 Task: Open a blank google sheet and write heading  Financial Planner. Add Dates in a column and its values below  'Jan 23, Feb 23, Mar 23, Apr 23 & may23. 'Add Income in next column and its values below  $3,000, $3,200, $3,100, $3,300 & $3,500. Add Expenses in next column and its values below  $2,000, $2,300, $2,200, $2,500 & $2,800. Add savings in next column and its values below $500, $600, $500, $700 & $700. Add Investment in next column and its values below  $500, $700, $800, $900 & $1000. Add Net Saving in next column and its values below  $1000, $1200, $900, $800 & $700. Save page Attendance Summary Report
Action: Mouse moved to (224, 293)
Screenshot: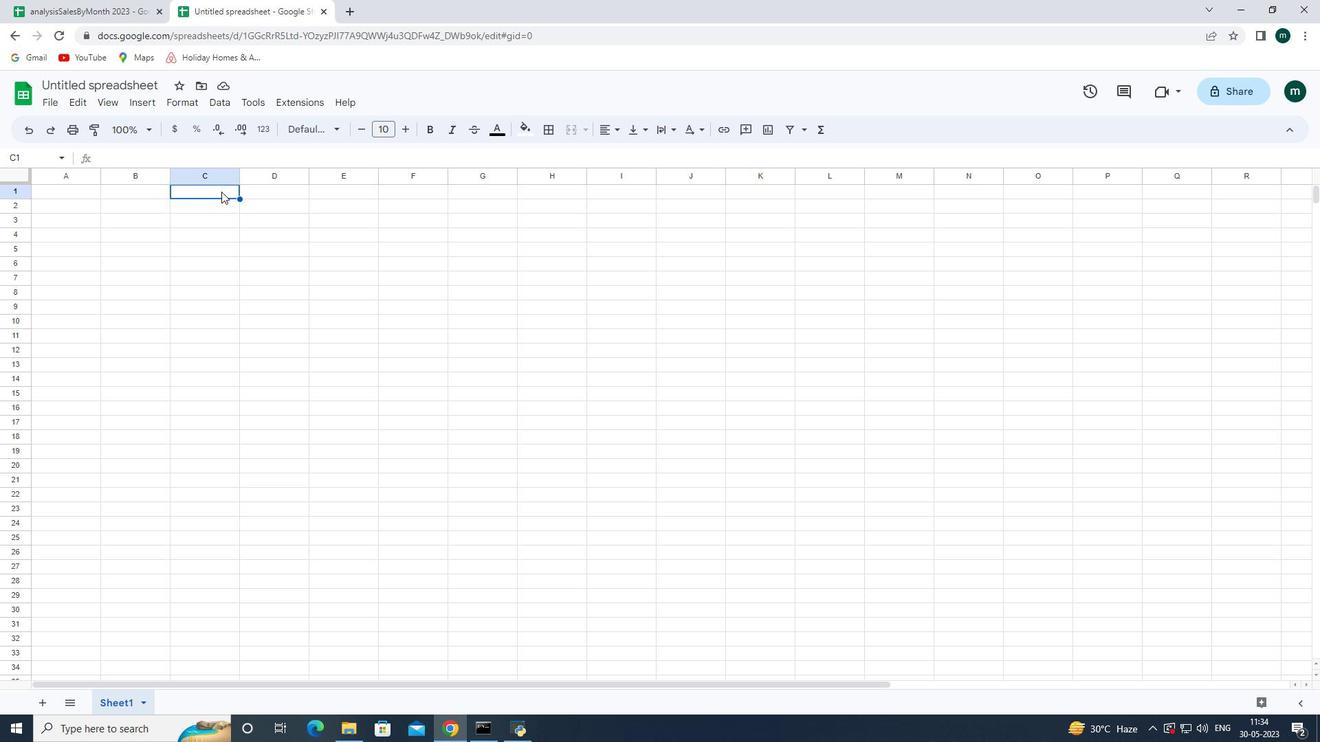 
Action: Key pressed <Key.shift><Key.shift><Key.shift><Key.shift><Key.shift><Key.shift><Key.shift><Key.shift><Key.shift><Key.shift><Key.shift><Key.shift><Key.shift><Key.shift><Key.shift><Key.shift><Key.shift><Key.shift><Key.shift><Key.shift><Key.shift><Key.shift><Key.shift><Key.shift><Key.shift><Key.shift><Key.shift><Key.shift><Key.shift><Key.shift><Key.shift><Key.shift><Key.shift><Key.shift><Key.shift><Key.shift><Key.shift><Key.shift><Key.shift><Key.shift><Key.shift><Key.shift><Key.shift><Key.shift><Key.shift><Key.shift><Key.shift><Key.shift><Key.shift><Key.shift><Key.shift><Key.shift><Key.shift><Key.shift><Key.shift><Key.shift><Key.shift><Key.shift><Key.shift><Key.shift><Key.shift><Key.shift><Key.shift><Key.shift><Key.shift><Key.shift><Key.shift><Key.shift><Key.shift><Key.shift><Key.shift><Key.shift><Key.shift><Key.shift><Key.shift><Key.shift><Key.shift><Key.shift><Key.shift><Key.shift><Key.shift><Key.shift><Key.shift><Key.shift><Key.shift><Key.shift><Key.shift><Key.shift><Key.shift><Key.shift><Key.shift><Key.shift><Key.shift><Key.shift><Key.shift><Key.shift><Key.shift><Key.shift><Key.shift><Key.shift><Key.shift><Key.shift><Key.shift><Key.shift><Key.shift><Key.shift><Key.shift><Key.shift><Key.shift>Finan<Key.shift><Key.shift>cial<Key.space><Key.shift><Key.shift><Key.shift>Planner<Key.enter><Key.up>
Screenshot: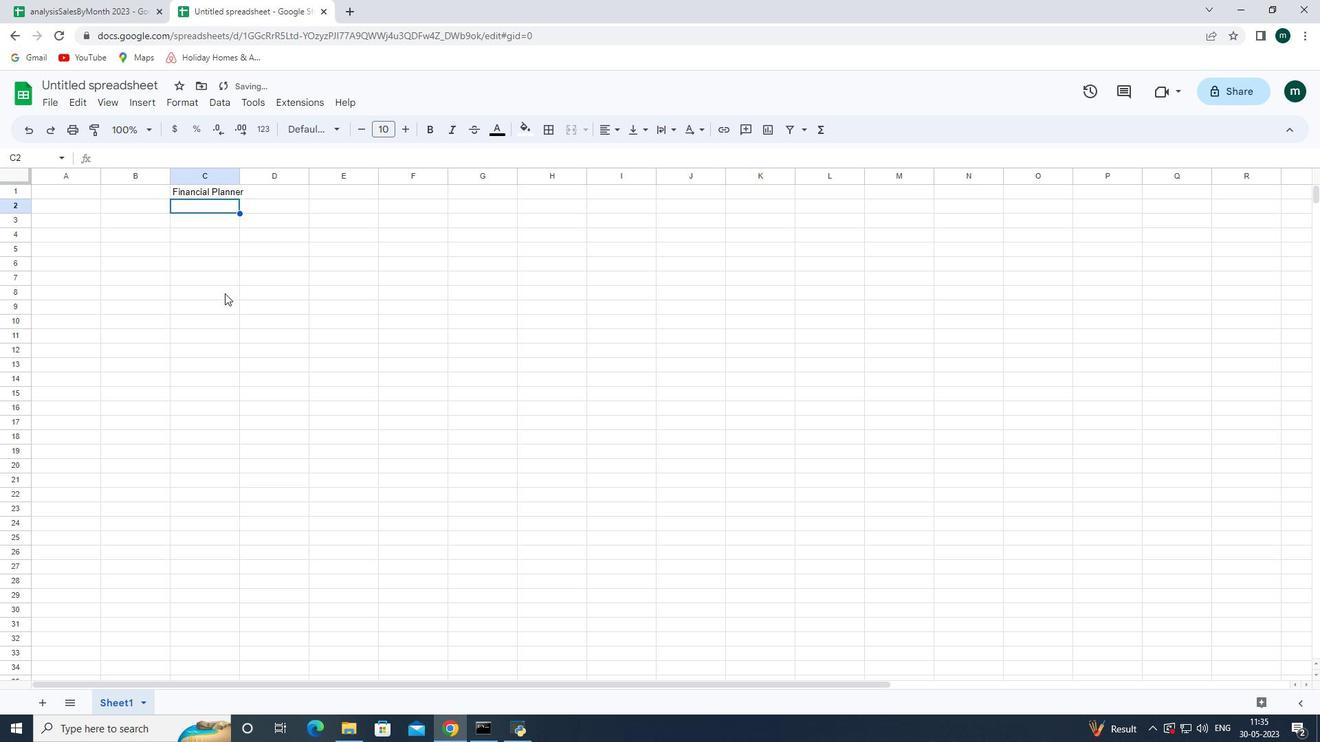 
Action: Mouse moved to (237, 173)
Screenshot: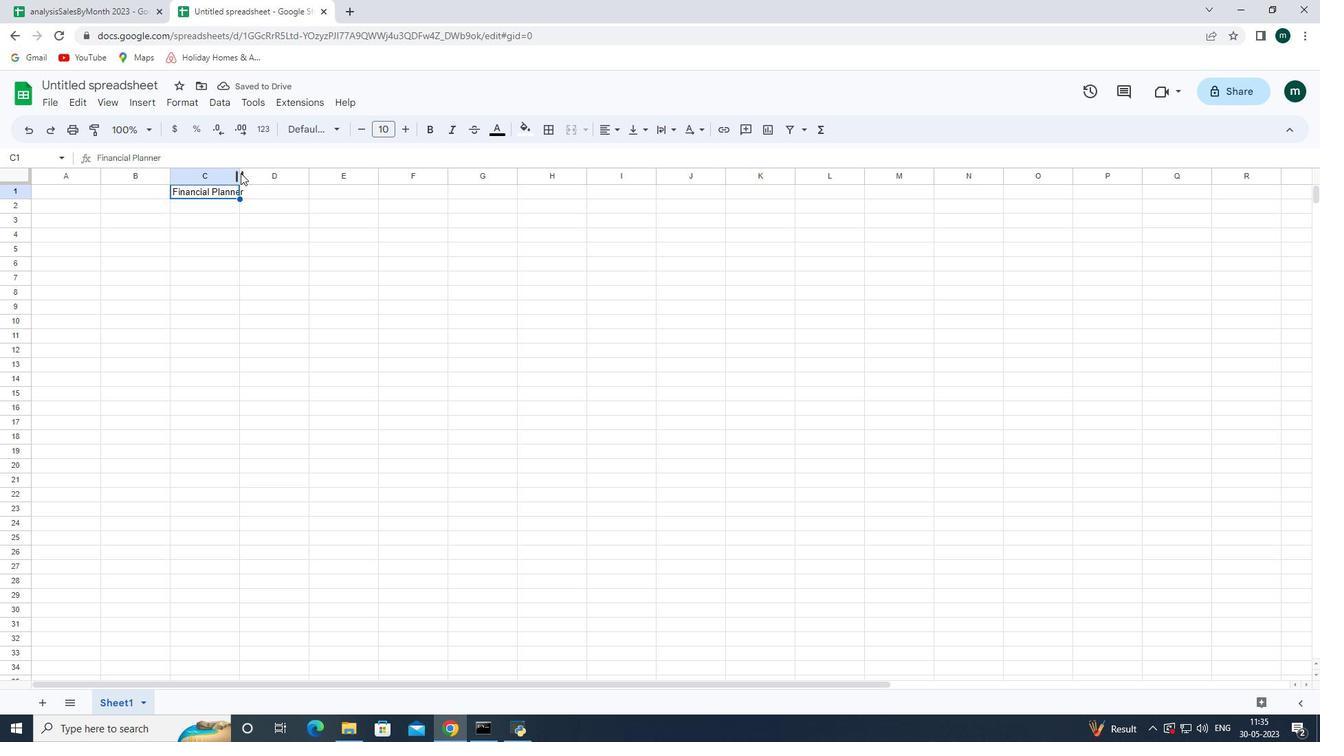 
Action: Mouse pressed left at (237, 173)
Screenshot: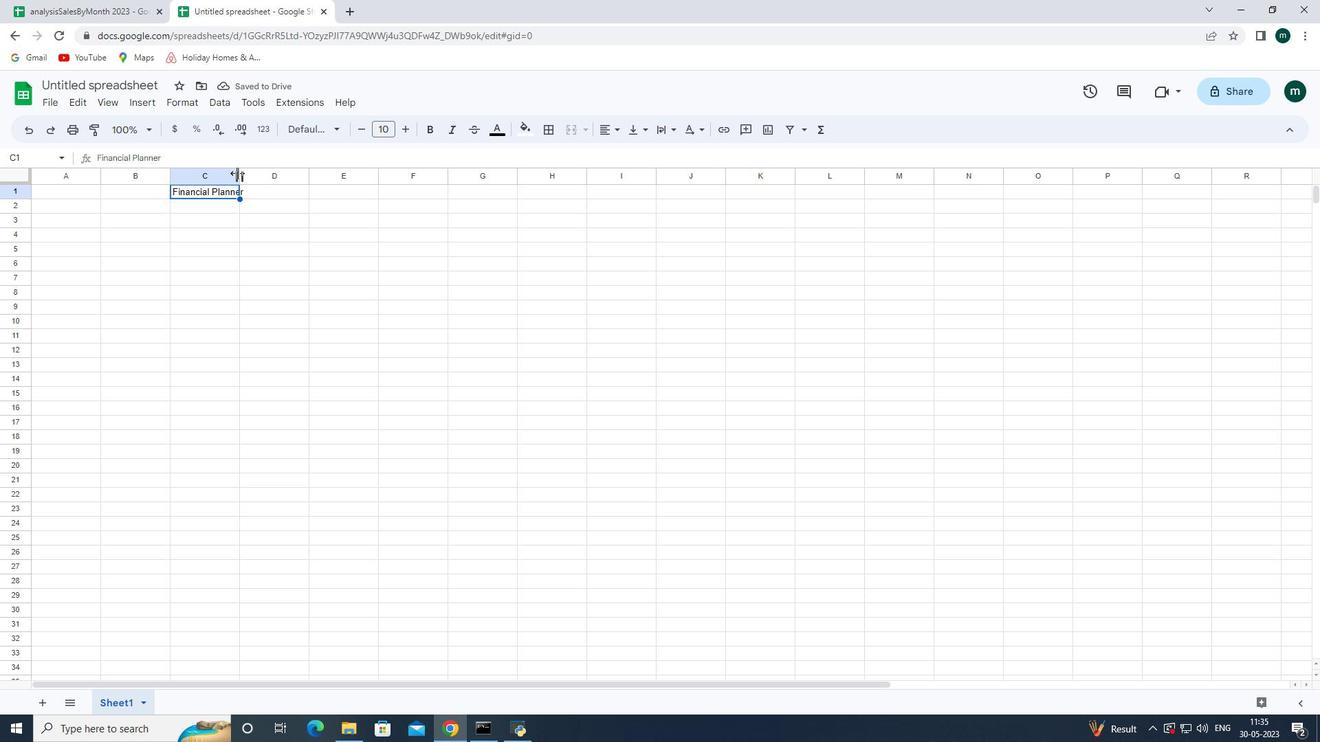 
Action: Mouse pressed left at (237, 173)
Screenshot: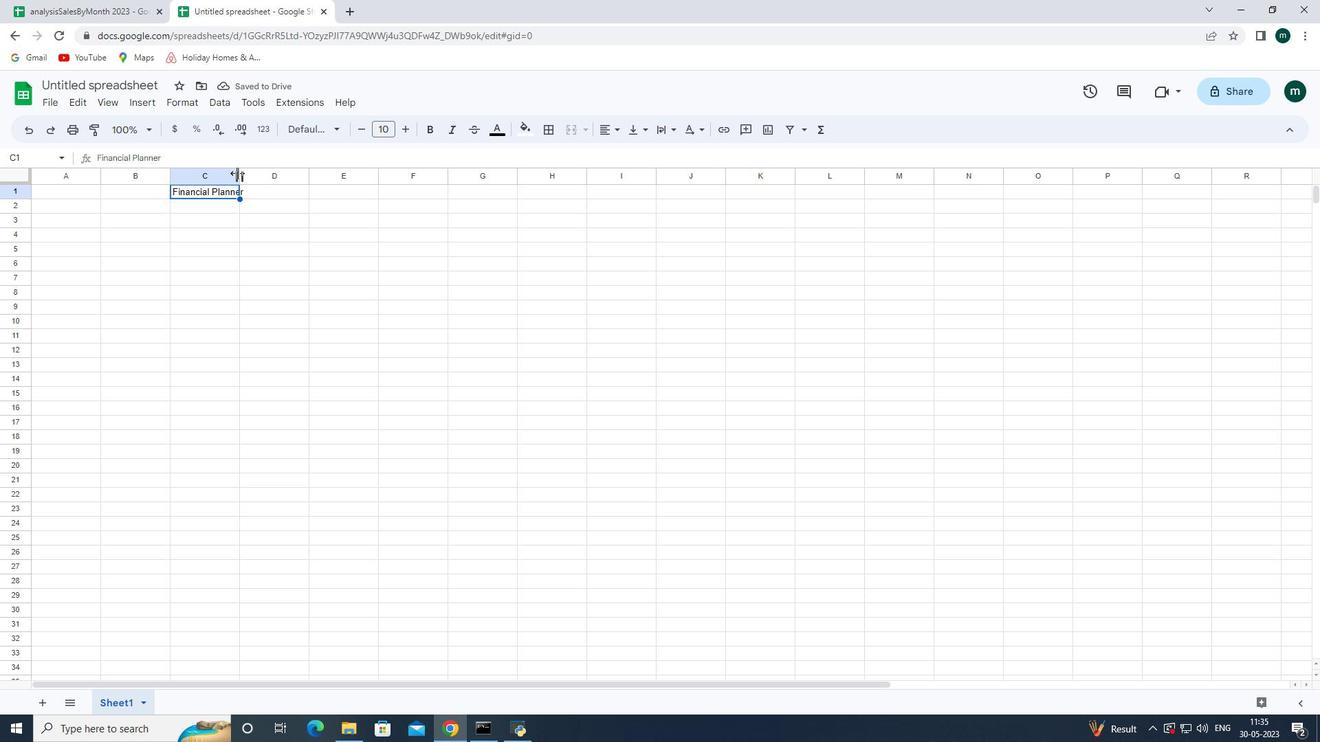
Action: Mouse moved to (145, 206)
Screenshot: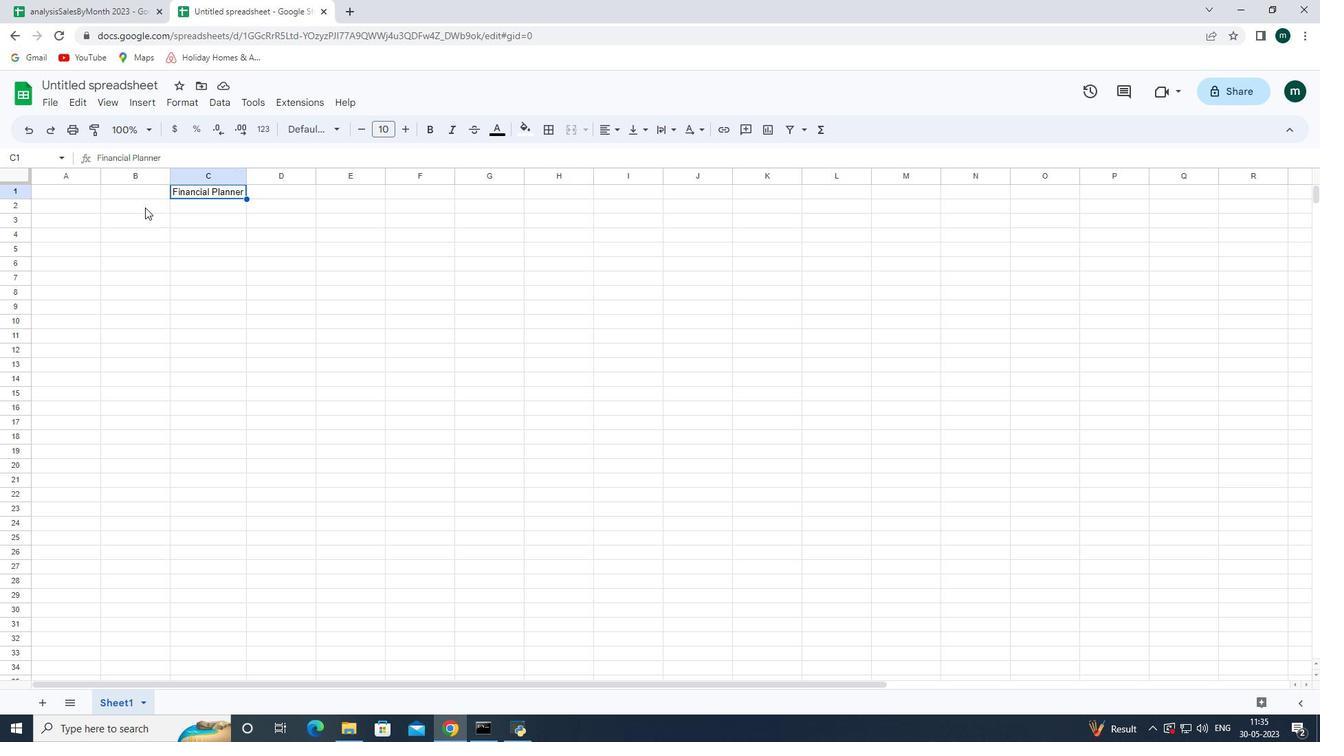 
Action: Mouse pressed left at (145, 206)
Screenshot: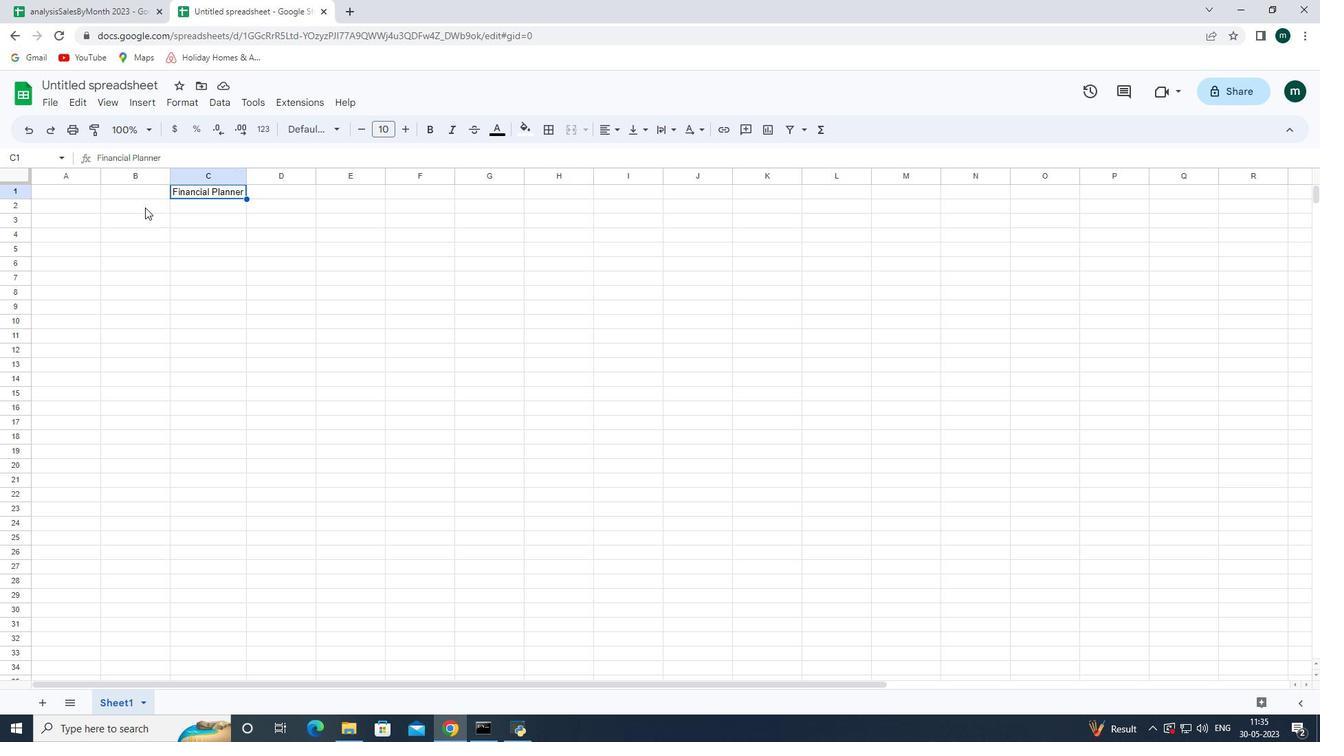 
Action: Mouse moved to (53, 204)
Screenshot: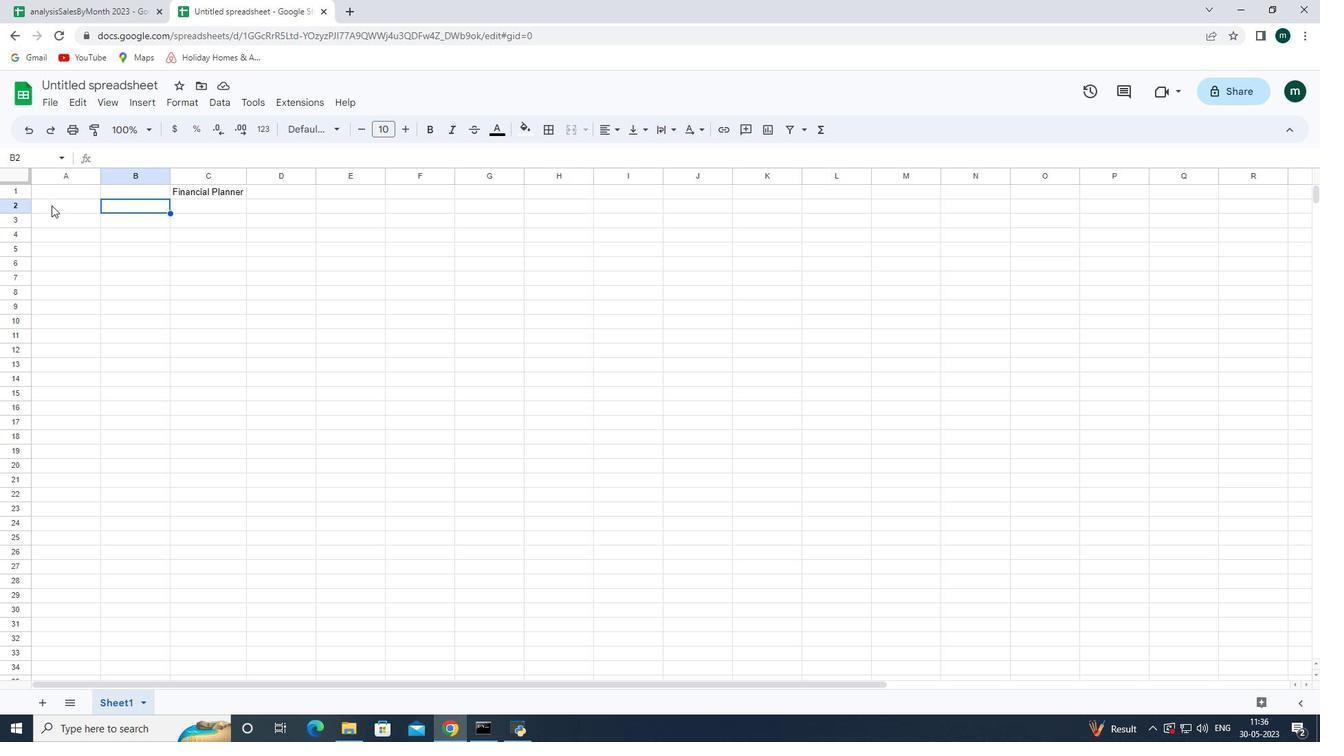 
Action: Mouse pressed left at (53, 204)
Screenshot: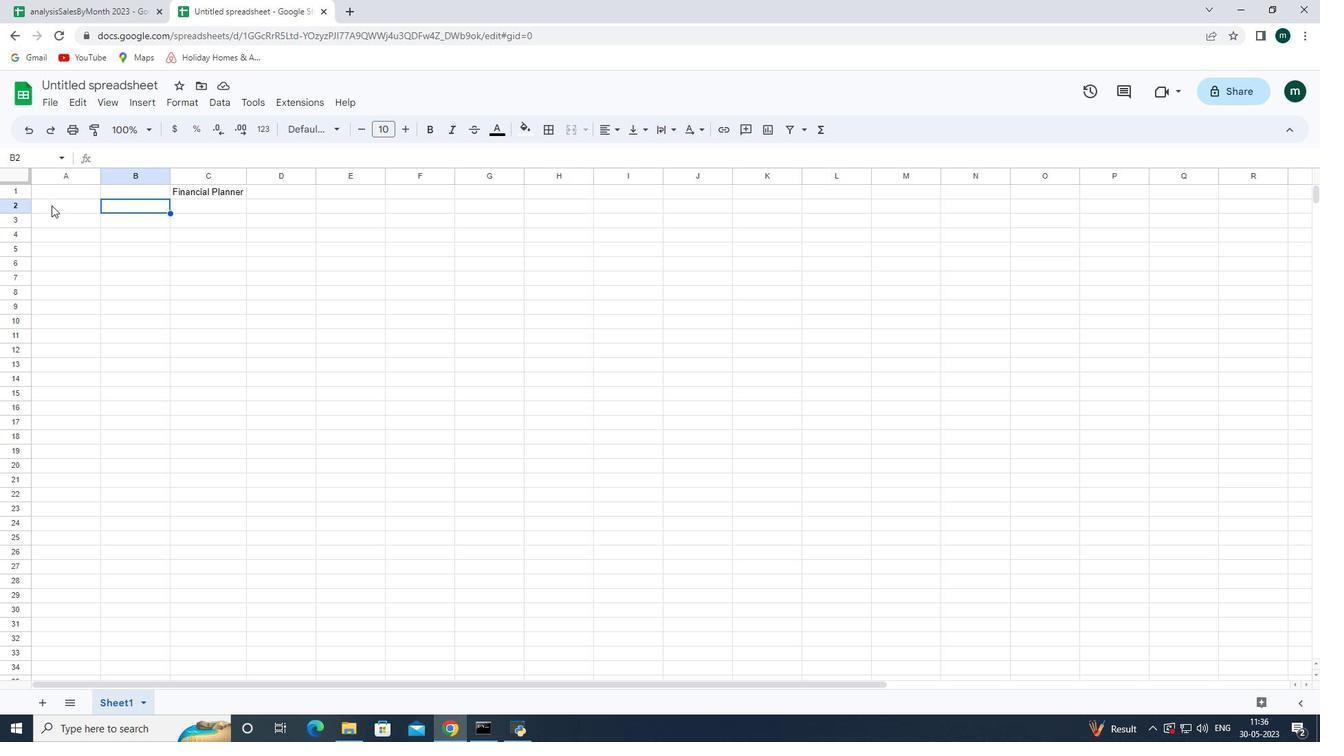 
Action: Mouse moved to (53, 204)
Screenshot: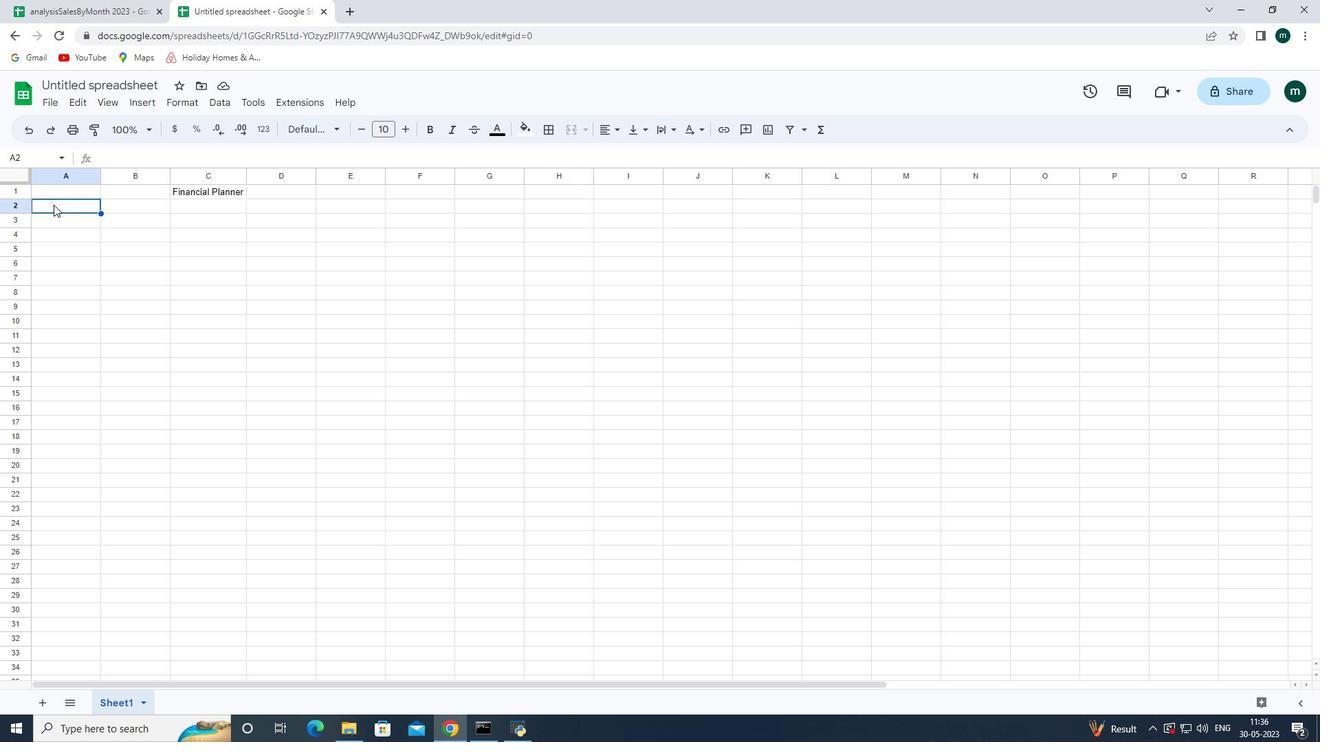 
Action: Key pressed <Key.shift><Key.shift><Key.shift><Key.shift>Dates<Key.enter><Key.shift_r><Key.shift_r><Key.shift_r><Key.shift_r><Key.shift_r><Key.shift_r><Key.shift_r>Jan<Key.space>23<Key.enter><Key.shift><Key.shift><Key.shift><Key.shift><Key.shift><Key.shift><Key.shift><Key.shift><Key.shift><Key.shift><Key.shift><Key.shift>FE<Key.backspace>b<Key.backspace>eb<Key.space>23<Key.enter><Key.shift_r>Mar<Key.space>23<Key.enter><Key.shift><Key.shift><Key.shift><Key.shift><Key.shift><Key.shift><Key.shift><Key.shift><Key.shift><Key.shift><Key.shift><Key.shift><Key.shift><Key.shift><Key.shift><Key.shift><Key.shift><Key.shift><Key.shift><Key.shift><Key.shift><Key.shift><Key.shift><Key.shift><Key.shift><Key.shift><Key.shift><Key.shift><Key.shift><Key.shift><Key.shift><Key.shift><Key.shift><Key.shift><Key.shift><Key.shift><Key.shift><Key.shift><Key.shift><Key.shift><Key.shift><Key.shift><Key.shift><Key.shift><Key.shift><Key.shift><Key.shift><Key.shift><Key.shift>N<Key.backspace><Key.shift><Key.shift><Key.shift><Key.shift><Key.shift><Key.shift><Key.shift><Key.shift><Key.shift><Key.shift><Key.shift><Key.shift><Key.shift><Key.shift><Key.shift><Key.shift><Key.shift><Key.shift><Key.shift><Key.shift><Key.shift><Key.shift><Key.shift><Key.shift><Key.shift><Key.shift>Apr<Key.space>2<Key.enter><Key.up><Key.enter><Key.backspace><Key.backspace><Key.backspace><Key.backspace><Key.backspace><Key.backspace><Key.backspace><Key.backspace><Key.shift><Key.shift><Key.shift><Key.shift><Key.shift><Key.shift><Key.shift><Key.shift><Key.shift><Key.shift><Key.shift><Key.shift><Key.shift><Key.shift><Key.shift><Key.shift><Key.shift><Key.shift><Key.shift><Key.shift><Key.shift><Key.shift><Key.shift><Key.shift><Key.shift><Key.shift><Key.shift><Key.shift><Key.shift><Key.shift><Key.shift><Key.shift><Key.shift><Key.shift><Key.shift><Key.shift><Key.shift><Key.shift><Key.shift><Key.shift><Key.shift><Key.shift><Key.shift><Key.shift><Key.shift><Key.shift><Key.shift><Key.shift><Key.shift><Key.shift><Key.shift><Key.shift><Key.shift><Key.shift><Key.shift><Key.shift><Key.shift><Key.shift><Key.shift><Key.shift><Key.shift><Key.shift><Key.shift><Key.shift><Key.shift><Key.shift><Key.shift><Key.shift><Key.shift><Key.shift><Key.shift><Key.shift><Key.shift><Key.shift><Key.shift><Key.shift><Key.shift><Key.shift><Key.shift><Key.shift><Key.shift><Key.shift><Key.shift><Key.shift><Key.shift><Key.shift><Key.shift><Key.shift><Key.shift><Key.shift><Key.shift><Key.shift><Key.shift><Key.shift><Key.shift><Key.shift><Key.shift><Key.shift><Key.shift><Key.shift><Key.shift><Key.shift><Key.shift><Key.shift><Key.shift><Key.shift><Key.shift><Key.shift><Key.shift><Key.shift><Key.shift><Key.shift><Key.shift><Key.shift><Key.shift><Key.shift><Key.shift><Key.shift><Key.shift><Key.shift><Key.shift><Key.shift><Key.shift><Key.shift><Key.shift><Key.shift><Key.shift><Key.shift><Key.shift><Key.shift><Key.shift><Key.shift><Key.shift><Key.shift><Key.shift><Key.shift><Key.shift><Key.shift><Key.shift><Key.shift><Key.shift><Key.shift><Key.shift><Key.shift><Key.shift><Key.shift><Key.shift><Key.shift><Key.shift><Key.shift><Key.shift><Key.shift><Key.shift><Key.shift><Key.shift><Key.shift><Key.shift><Key.shift><Key.shift><Key.shift><Key.shift><Key.shift><Key.shift><Key.shift><Key.shift><Key.shift><Key.shift><Key.shift><Key.shift><Key.shift><Key.shift><Key.shift><Key.shift><Key.shift><Key.shift><Key.shift><Key.shift><Key.shift><Key.shift><Key.shift><Key.shift><Key.shift><Key.shift><Key.shift><Key.shift><Key.shift><Key.shift><Key.shift><Key.shift><Key.shift><Key.shift><Key.shift><Key.shift><Key.shift><Key.shift><Key.shift><Key.shift><Key.shift><Key.shift><Key.shift><Key.shift><Key.shift><Key.shift><Key.shift><Key.shift><Key.shift><Key.shift><Key.shift><Key.shift><Key.shift><Key.shift>Apr<Key.space>23<Key.enter><Key.shift><Key.shift>May<Key.space>23<Key.enter><Key.left><Key.right><Key.up><Key.up><Key.up><Key.up><Key.up><Key.up><Key.shift_r><Key.shift_r>Income<Key.space><Key.enter><Key.down><Key.up><Key.shift><Key.shift><Key.shift><Key.shift><Key.shift><Key.shift><Key.shift><Key.shift><Key.shift><Key.shift>$3,000<Key.enter><Key.shift><Key.shift><Key.shift><Key.shift><Key.shift><Key.shift><Key.shift><Key.shift><Key.shift><Key.shift><Key.shift><Key.shift><Key.shift><Key.shift><Key.shift><Key.shift><Key.shift><Key.shift><Key.shift><Key.shift><Key.shift><Key.shift><Key.shift><Key.shift><Key.shift>$3,200<Key.enter><Key.shift><Key.shift><Key.shift><Key.shift><Key.shift><Key.shift><Key.shift><Key.shift><Key.shift><Key.shift><Key.shift><Key.shift><Key.shift><Key.shift><Key.shift>$3,100<Key.enter><Key.shift><Key.shift><Key.shift><Key.shift><Key.shift><Key.shift><Key.shift><Key.shift><Key.shift><Key.shift><Key.shift><Key.shift><Key.shift>$3,300<Key.enter><Key.shift><Key.shift><Key.shift><Key.shift><Key.shift><Key.shift><Key.shift><Key.shift><Key.shift><Key.shift><Key.shift><Key.shift><Key.shift><Key.shift><Key.shift><Key.shift><Key.shift><Key.shift><Key.shift><Key.shift><Key.shift><Key.shift><Key.shift><Key.shift><Key.shift><Key.shift><Key.shift><Key.shift><Key.shift><Key.shift><Key.shift><Key.shift><Key.shift><Key.shift><Key.shift><Key.shift><Key.shift><Key.shift>$3500<Key.backspace><Key.backspace><Key.backspace>,500<Key.enter><Key.right><Key.up><Key.up><Key.up><Key.up><Key.up><Key.up><Key.shift><Key.shift><Key.shift><Key.shift><Key.shift>Expenses<Key.enter><Key.shift><Key.shift><Key.shift><Key.shift><Key.shift><Key.shift><Key.shift><Key.shift><Key.shift><Key.shift><Key.shift><Key.shift><Key.shift><Key.shift><Key.shift><Key.shift><Key.shift><Key.shift><Key.shift><Key.shift>$2,000<Key.down><Key.up><Key.down><Key.up><Key.down><Key.up><Key.down><Key.up><Key.down><Key.down><Key.up><Key.shift><Key.shift><Key.shift><Key.shift><Key.shift><Key.shift><Key.shift><Key.shift><Key.shift><Key.shift><Key.shift><Key.shift><Key.shift><Key.shift><Key.shift><Key.shift><Key.shift><Key.shift><Key.shift><Key.shift><Key.shift><Key.shift><Key.shift><Key.shift><Key.shift><Key.shift>$2,300<Key.enter><Key.shift><Key.shift><Key.shift><Key.shift><Key.shift><Key.shift><Key.shift><Key.shift><Key.shift><Key.shift><Key.shift><Key.shift><Key.shift><Key.shift><Key.shift><Key.shift>$2,200<Key.enter><Key.shift><Key.shift><Key.shift><Key.shift><Key.shift><Key.shift><Key.shift><Key.shift><Key.shift><Key.shift><Key.shift><Key.shift><Key.shift><Key.shift><Key.shift><Key.shift><Key.shift><Key.shift><Key.shift><Key.shift><Key.shift><Key.shift>$2,500<Key.enter><Key.shift><Key.shift><Key.shift><Key.shift><Key.shift><Key.shift><Key.shift><Key.shift><Key.shift><Key.shift><Key.shift><Key.shift><Key.shift><Key.shift><Key.shift><Key.shift><Key.shift><Key.shift><Key.shift><Key.shift><Key.shift>$2,800<Key.enter><Key.right><Key.up><Key.up><Key.up><Key.up><Key.up><Key.up><Key.shift><Key.shift><Key.shift><Key.shift>Savings<Key.enter><Key.shift><Key.shift><Key.shift><Key.shift><Key.shift><Key.shift><Key.shift><Key.shift><Key.shift><Key.shift><Key.shift><Key.shift><Key.shift><Key.shift><Key.shift><Key.shift><Key.shift><Key.shift><Key.shift><Key.shift><Key.shift><Key.shift><Key.shift><Key.shift>$500<Key.enter><Key.enter><Key.shift><Key.shift><Key.shift><Key.shift><Key.shift><Key.shift><Key.shift><Key.shift>$600<Key.enter><Key.shift><Key.shift><Key.shift><Key.shift><Key.shift><Key.shift><Key.shift><Key.shift><Key.shift><Key.shift><Key.shift><Key.shift><Key.shift><Key.shift><Key.shift><Key.shift><Key.shift><Key.shift><Key.shift><Key.shift><Key.shift><Key.shift><Key.shift><Key.shift><Key.shift><Key.shift><Key.shift><Key.shift><Key.shift><Key.shift><Key.shift><Key.shift><Key.shift><Key.shift><Key.shift><Key.shift><Key.shift><Key.shift>$500<Key.enter><Key.shift><Key.shift><Key.shift><Key.shift><Key.shift><Key.shift><Key.shift><Key.shift><Key.shift>$700<Key.enter><Key.shift><Key.shift><Key.shift><Key.shift><Key.shift><Key.shift><Key.shift><Key.shift><Key.shift><Key.shift><Key.shift><Key.shift><Key.shift>$700<Key.enter><Key.right><Key.up><Key.up><Key.up><Key.up><Key.up><Key.up><Key.down><Key.up><Key.down><Key.up><Key.down><Key.up><Key.shift><Key.shift><Key.shift><Key.shift><Key.shift><Key.shift><Key.shift><Key.shift><Key.shift><Key.shift><Key.shift><Key.shift><Key.shift><Key.shift><Key.shift><Key.shift>Investment<Key.space><Key.enter><Key.shift><Key.shift><Key.shift><Key.shift><Key.shift><Key.shift><Key.shift><Key.shift><Key.shift><Key.shift><Key.shift><Key.shift><Key.shift><Key.shift><Key.shift><Key.shift><Key.shift><Key.shift><Key.shift>$500<Key.enter><Key.shift><Key.shift><Key.shift><Key.shift><Key.shift><Key.shift><Key.shift><Key.shift><Key.shift><Key.shift><Key.shift><Key.shift><Key.shift><Key.shift>$700<Key.enter><Key.shift><Key.shift><Key.shift><Key.shift><Key.shift><Key.shift><Key.shift><Key.shift><Key.shift><Key.shift><Key.shift><Key.shift><Key.shift><Key.shift>$800<Key.enter><Key.shift><Key.shift><Key.shift><Key.shift><Key.shift><Key.shift><Key.shift><Key.shift><Key.shift><Key.shift><Key.shift><Key.shift><Key.shift><Key.shift><Key.shift><Key.shift>$900<Key.enter><Key.shift><Key.shift><Key.shift><Key.shift><Key.shift><Key.shift><Key.shift><Key.shift><Key.shift><Key.shift><Key.shift><Key.shift><Key.shift>$1000<Key.enter><Key.right><Key.right><Key.up><Key.left><Key.up><Key.up><Key.up><Key.up><Key.up><Key.shift_r><Key.shift_r>Net<Key.space><Key.shift>Saving<Key.space><Key.enter><Key.shift><Key.shift><Key.shift><Key.shift><Key.shift><Key.shift><Key.shift><Key.shift><Key.shift><Key.shift><Key.shift><Key.shift><Key.shift><Key.shift><Key.shift>$1000<Key.enter><Key.shift><Key.shift><Key.shift><Key.shift><Key.shift><Key.shift><Key.shift><Key.shift><Key.shift><Key.shift><Key.shift><Key.shift><Key.shift><Key.shift><Key.shift><Key.shift><Key.shift><Key.shift><Key.shift>$1200<Key.left><Key.right><Key.down><Key.shift><Key.shift><Key.shift><Key.shift><Key.shift><Key.shift>$900<Key.enter><Key.shift><Key.shift><Key.shift><Key.shift><Key.shift><Key.shift><Key.shift><Key.shift><Key.shift><Key.shift><Key.shift><Key.shift><Key.shift><Key.shift><Key.shift><Key.shift><Key.shift><Key.shift><Key.shift><Key.shift><Key.shift><Key.shift>$800<Key.enter><Key.shift_r><Key.shift_r><Key.shift_r><Key.shift_r><Key.shift_r><Key.shift_r><Key.shift_r><Key.shift_r><Key.shift_r><Key.shift_r><Key.shift><Key.shift><Key.shift><Key.shift><Key.shift><Key.shift><Key.shift><Key.shift><Key.shift><Key.shift><Key.shift><Key.shift><Key.shift><Key.shift><Key.shift><Key.shift><Key.shift><Key.shift><Key.shift><Key.shift>$7000<Key.backspace><Key.enter><Key.right><Key.up><Key.up><Key.down><Key.down><Key.up>
Screenshot: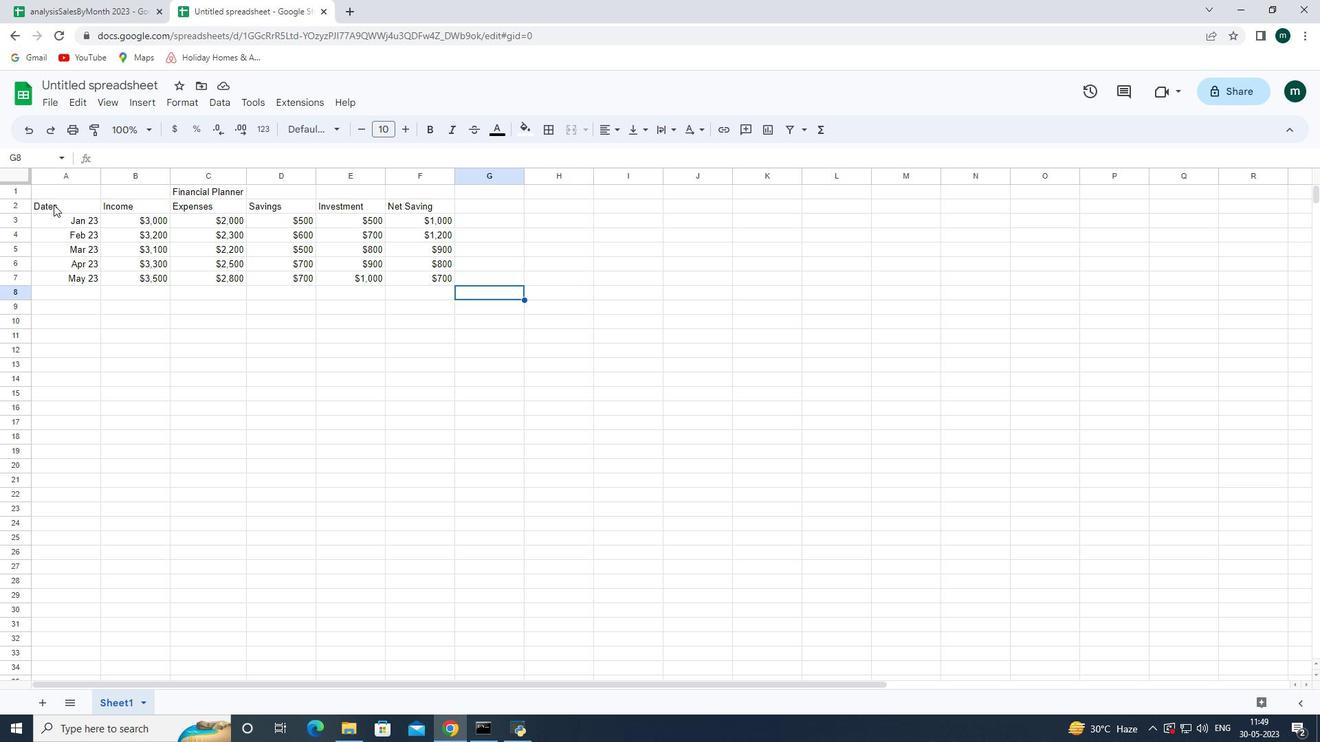 
Action: Mouse moved to (88, 79)
Screenshot: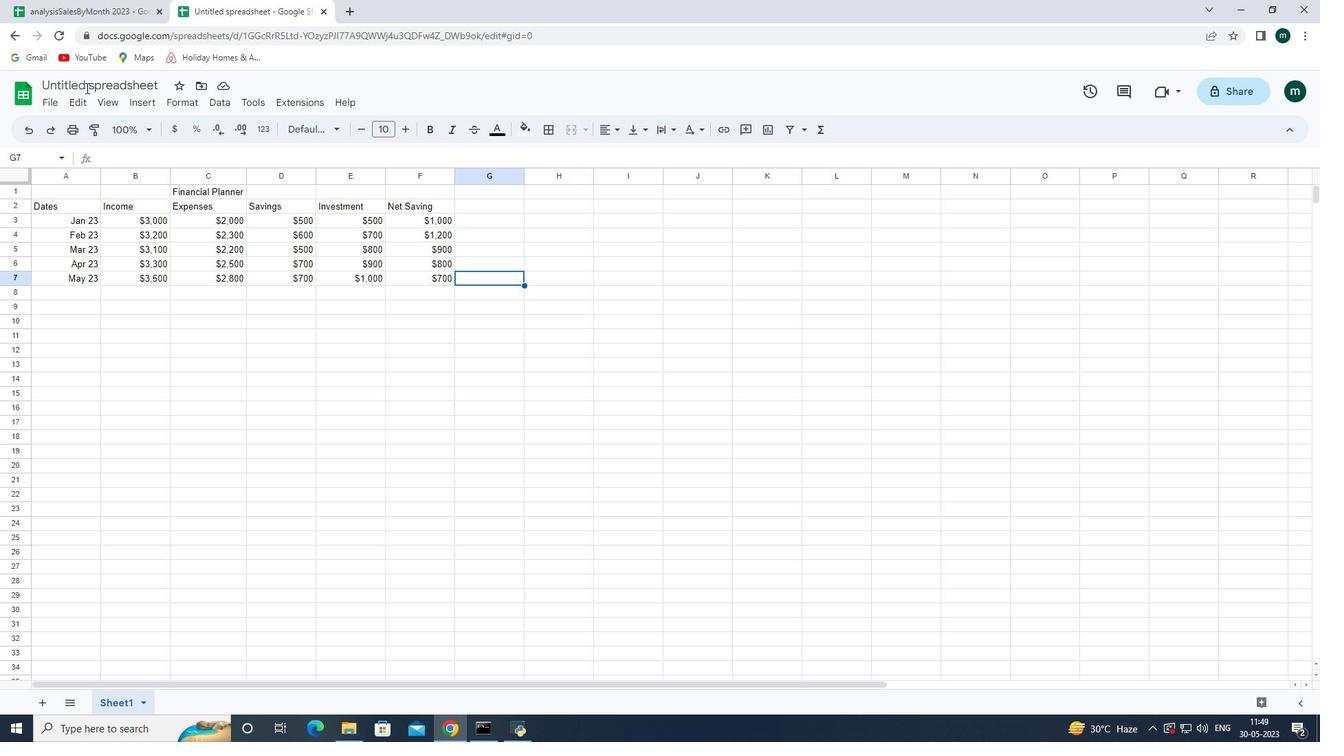 
Action: Mouse pressed left at (88, 79)
Screenshot: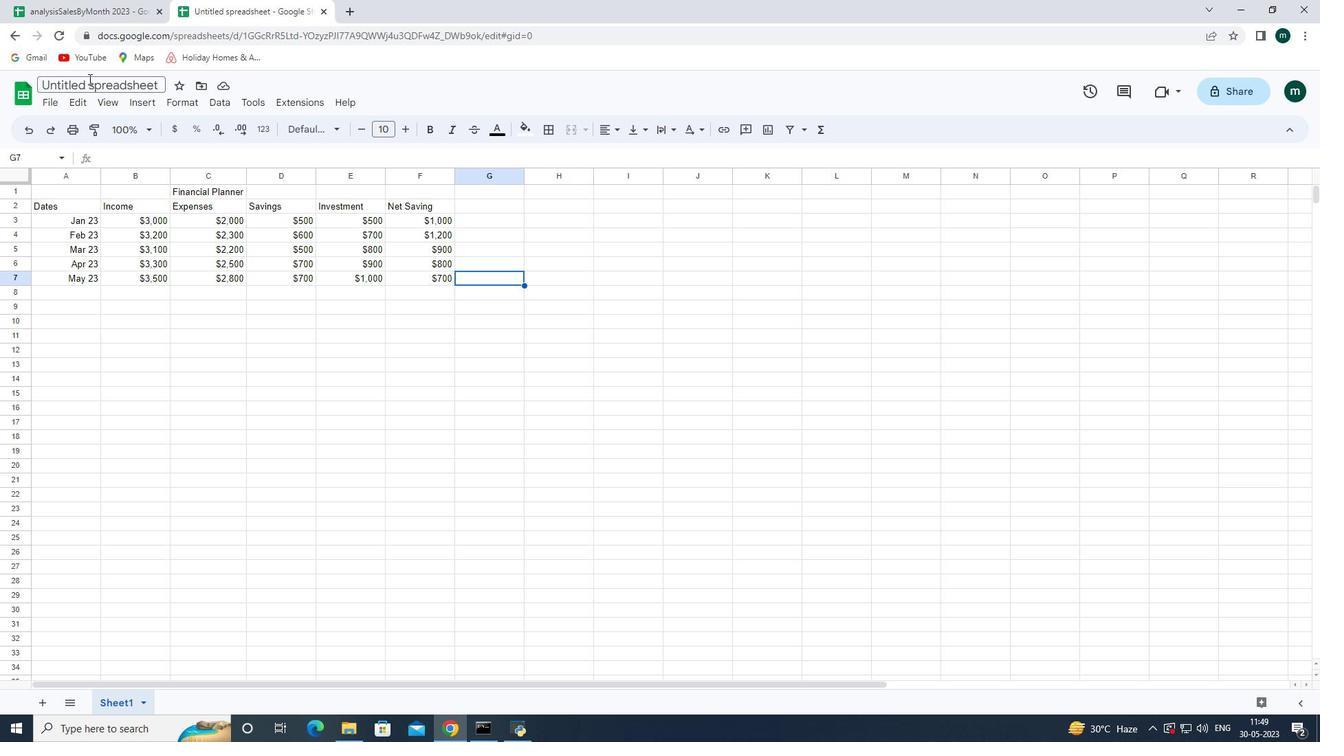 
Action: Mouse moved to (126, 85)
Screenshot: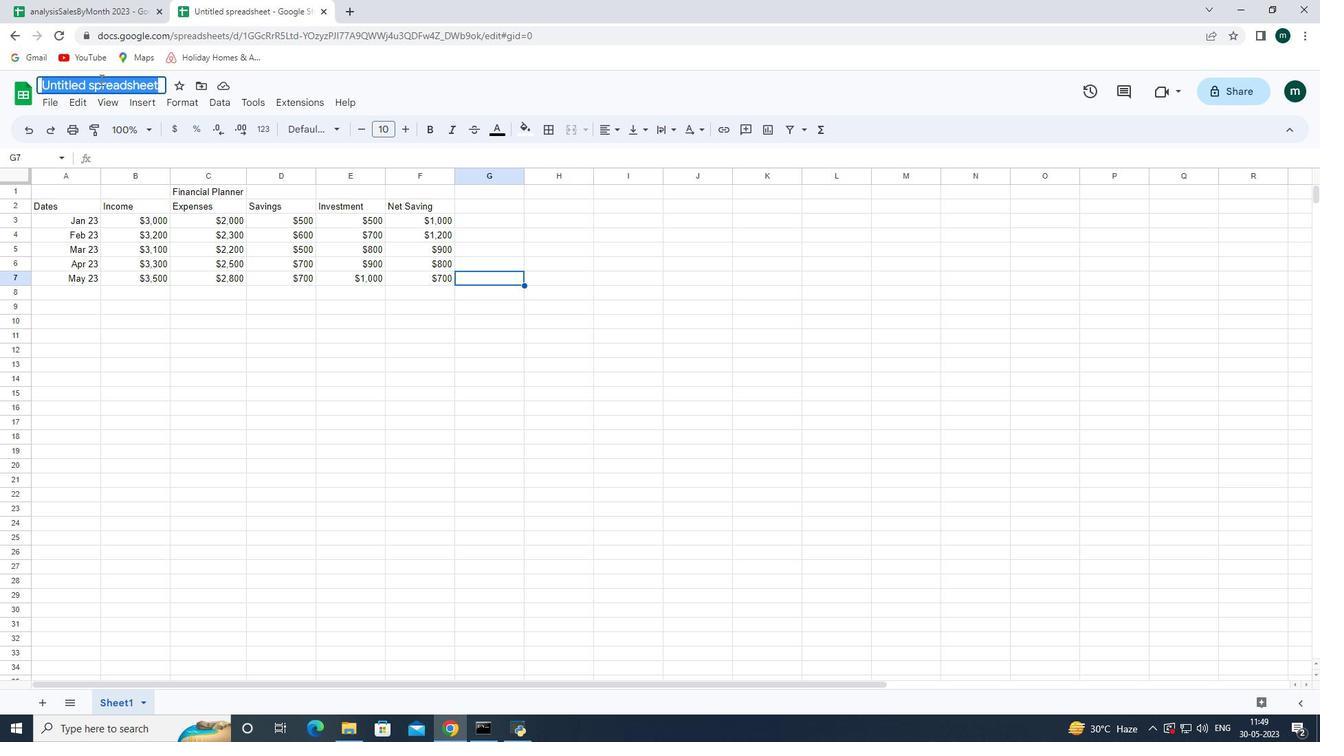 
Action: Key pressed <Key.shift>Attendance<Key.space><Key.shift>Summary<Key.space><Key.shift><Key.shift><Key.shift><Key.shift><Key.shift>Report<Key.space><Key.up><Key.up><Key.up><Key.down>
Screenshot: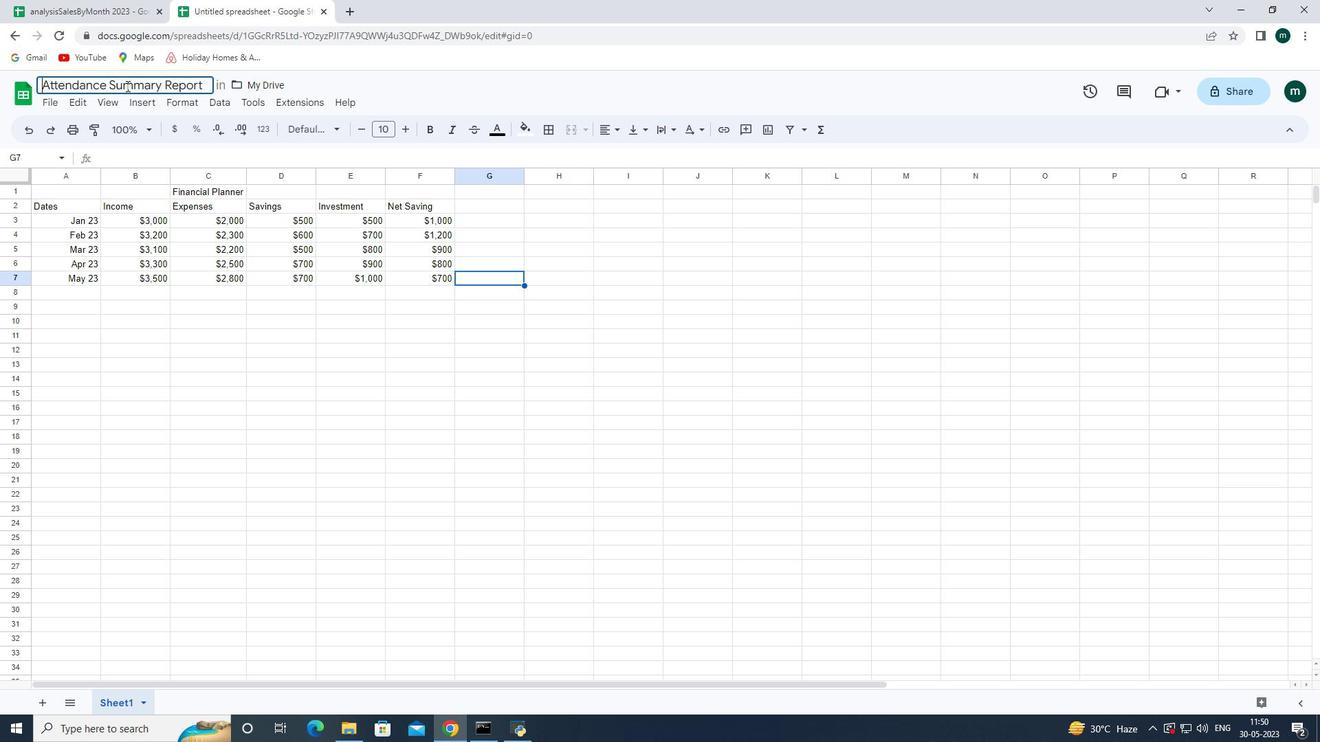 
Action: Mouse moved to (455, 276)
Screenshot: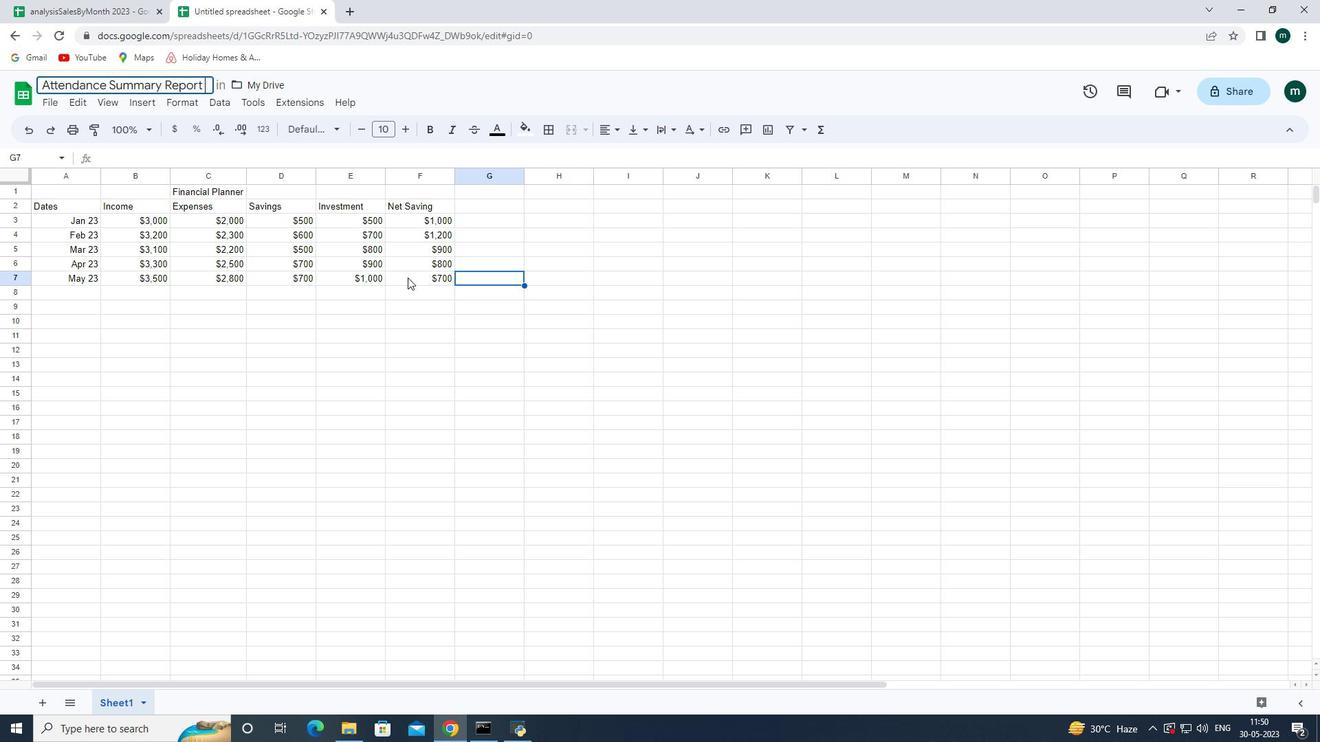 
Action: Mouse pressed left at (455, 276)
Screenshot: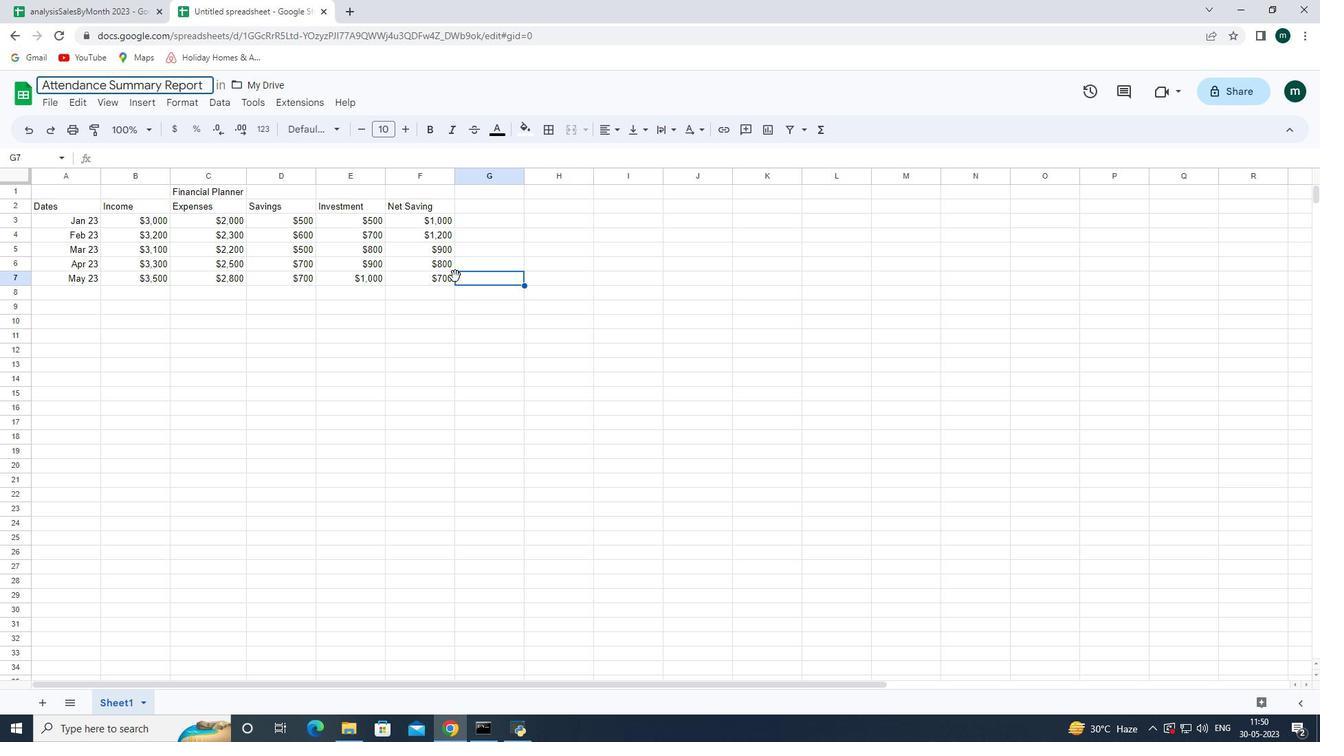 
Action: Mouse moved to (462, 278)
Screenshot: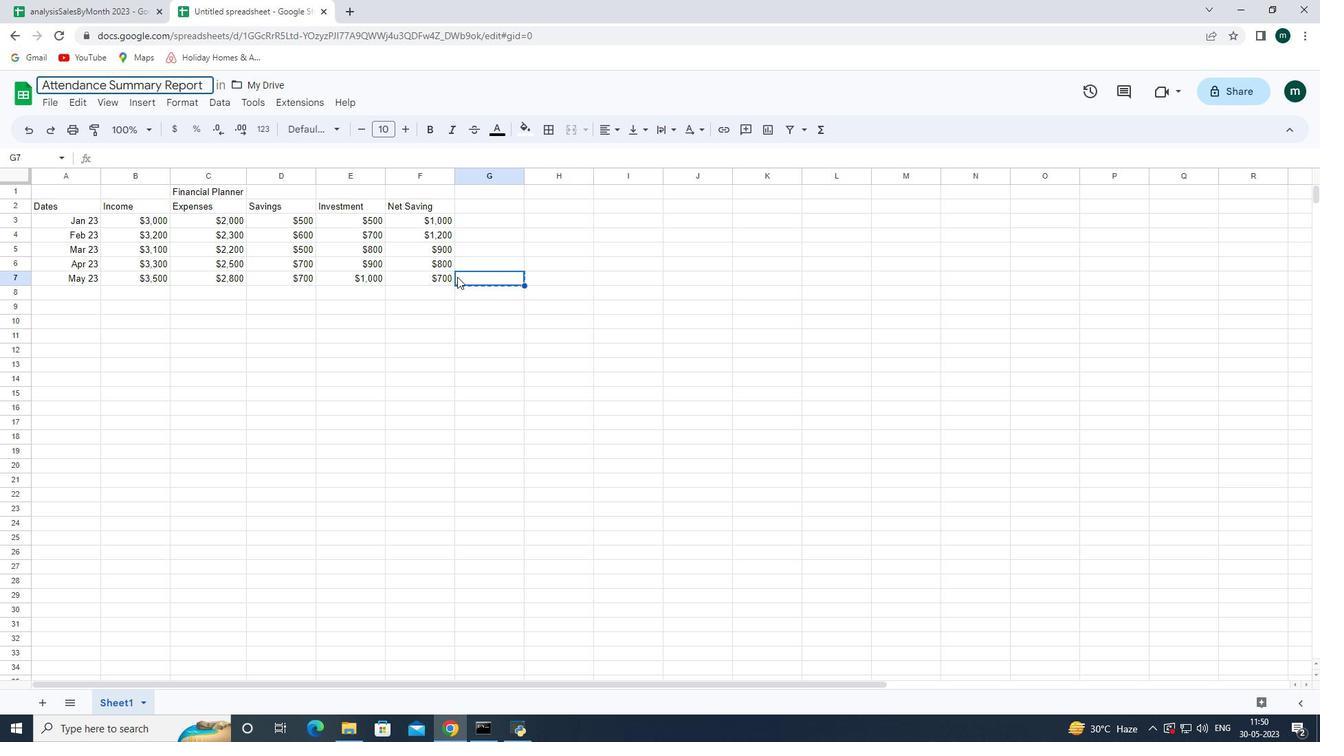 
Action: Key pressed <Key.up><Key.up><Key.up><Key.up><Key.down><Key.up><Key.down><Key.up><Key.up><Key.down><Key.up><Key.down><Key.up><Key.down><Key.up><Key.down><Key.up><Key.down><Key.up><Key.down><Key.down><Key.up><Key.down>
Screenshot: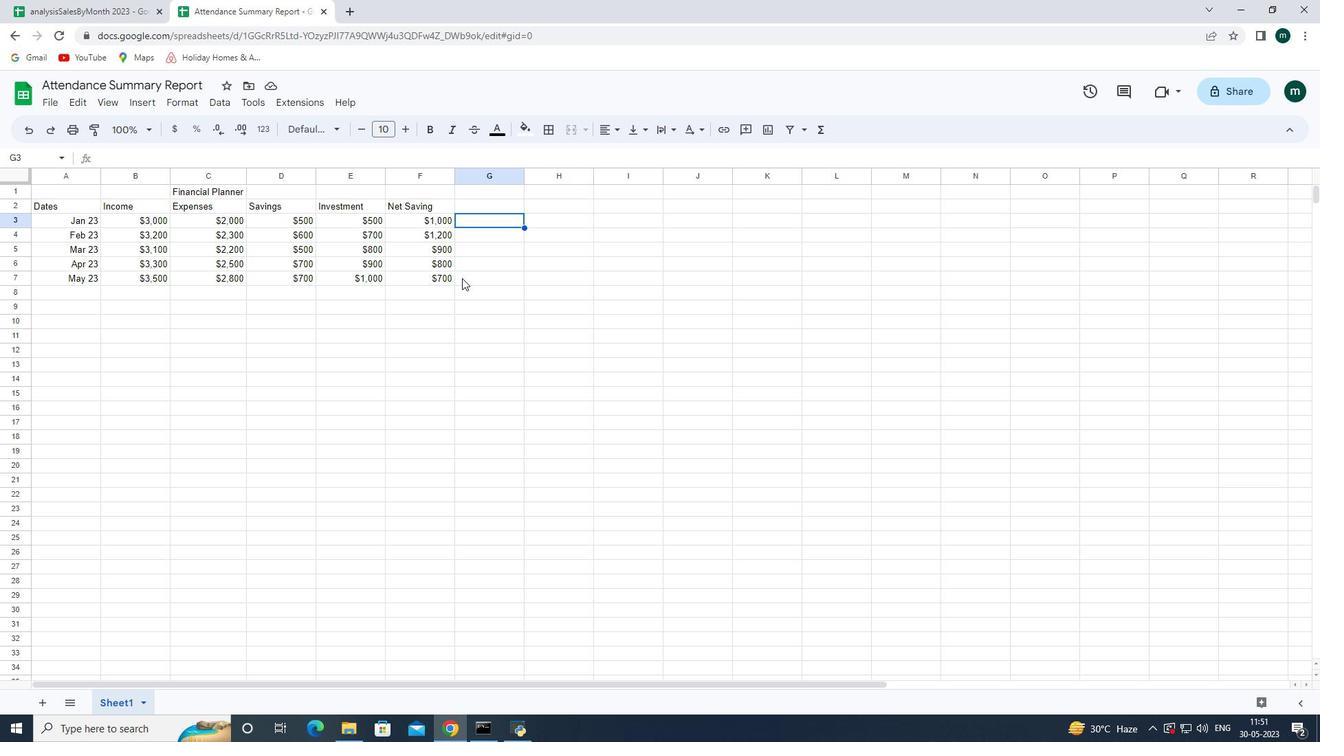 
Action: Mouse moved to (292, 296)
Screenshot: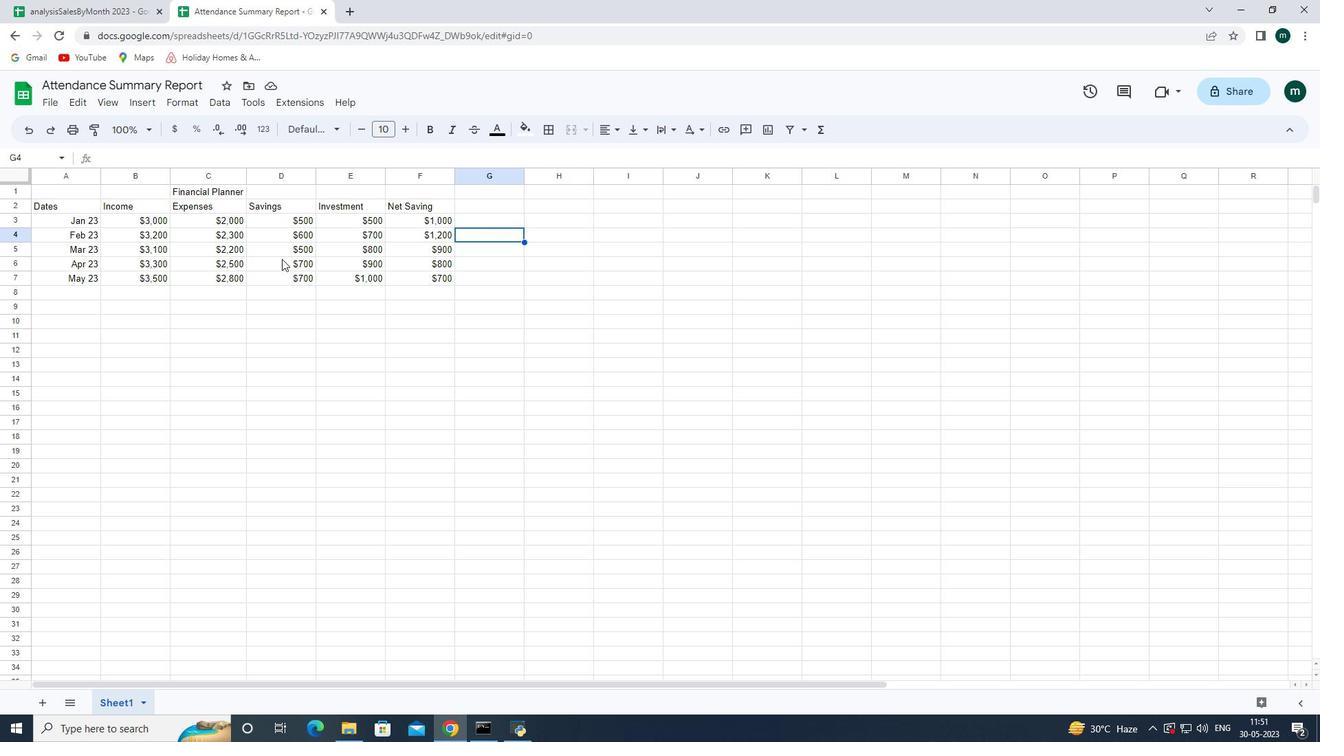 
